 Task: Enable the option "Statistics" for "H.264/MPEG-4 Part 10/AVC encoder (x264).
Action: Mouse moved to (128, 18)
Screenshot: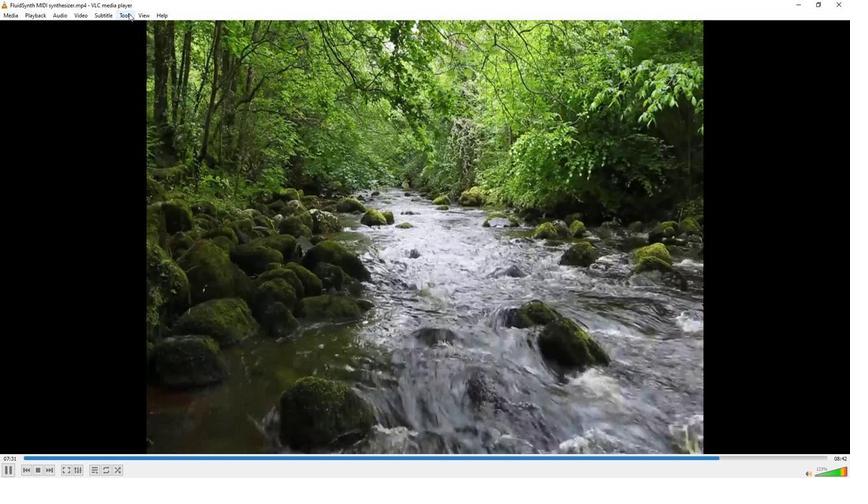 
Action: Mouse pressed left at (128, 18)
Screenshot: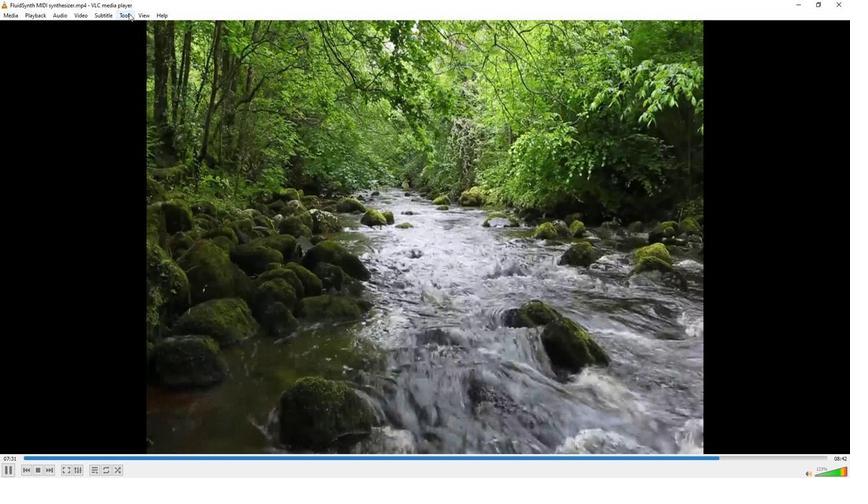 
Action: Mouse moved to (153, 121)
Screenshot: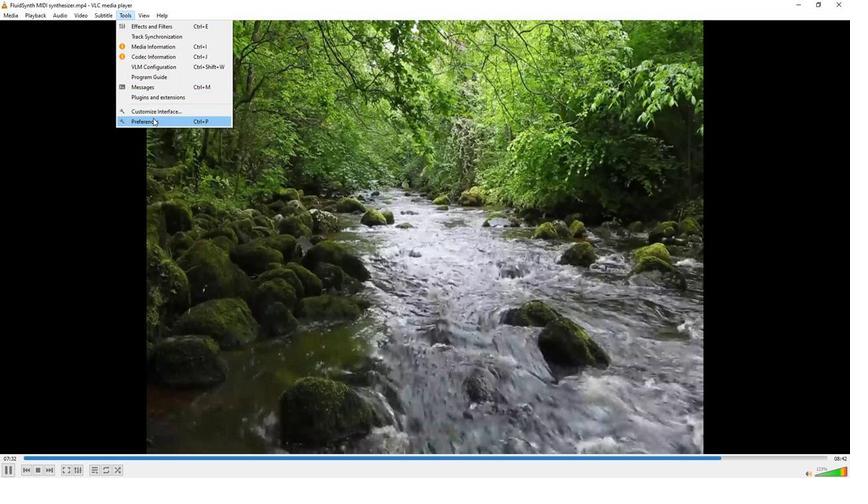
Action: Mouse pressed left at (153, 121)
Screenshot: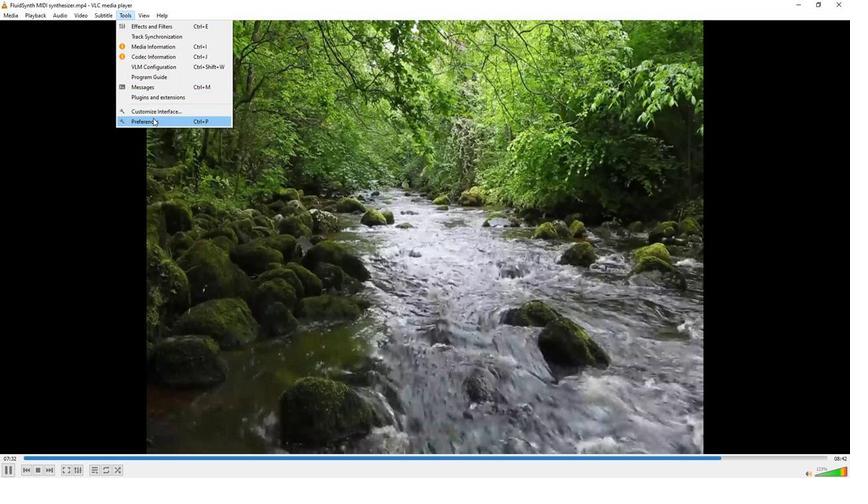 
Action: Mouse moved to (100, 369)
Screenshot: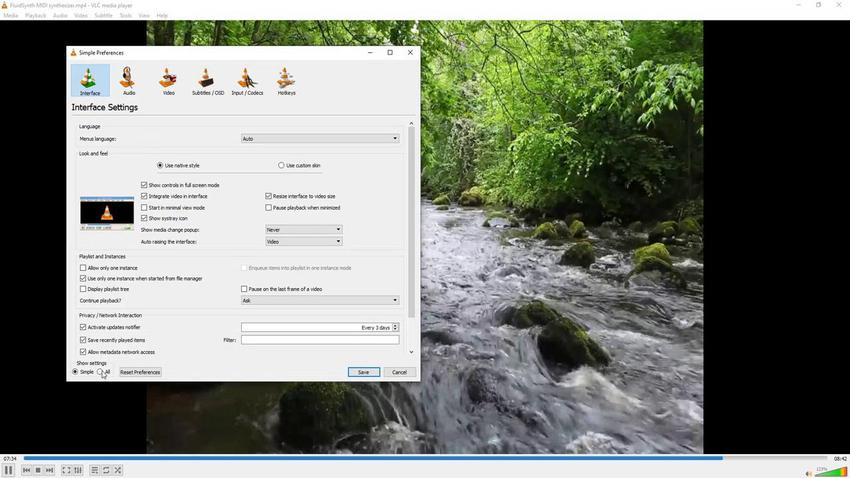 
Action: Mouse pressed left at (100, 369)
Screenshot: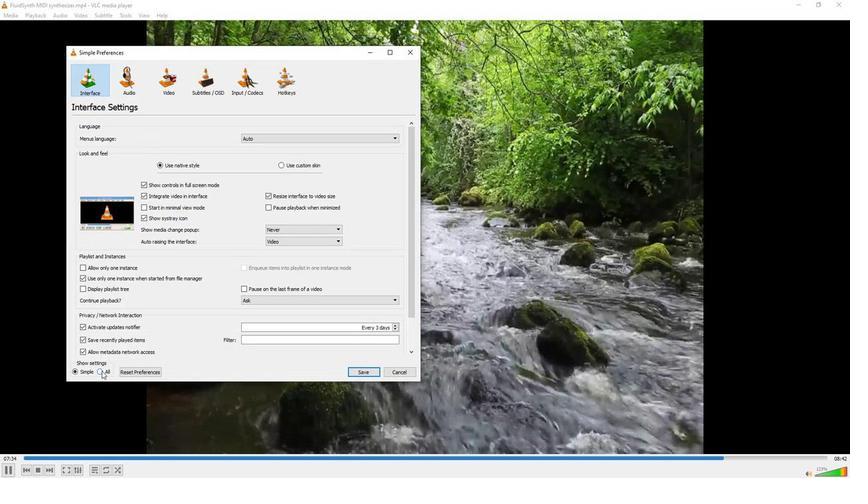
Action: Mouse moved to (86, 284)
Screenshot: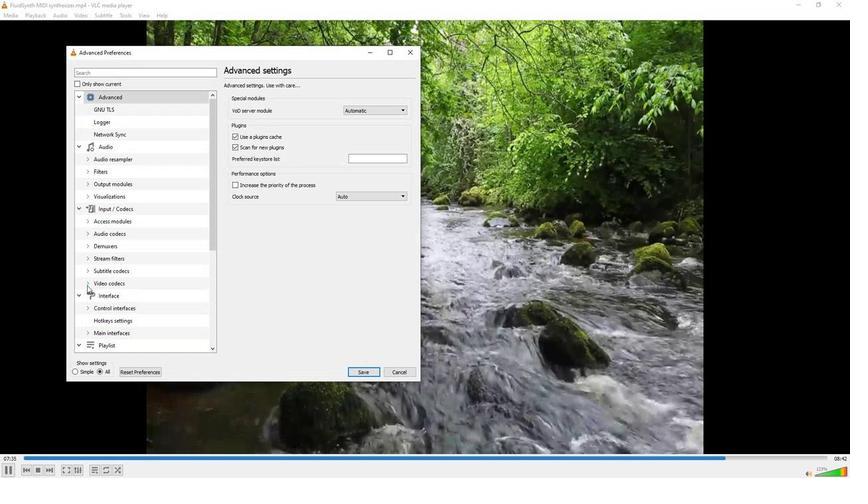 
Action: Mouse pressed left at (86, 284)
Screenshot: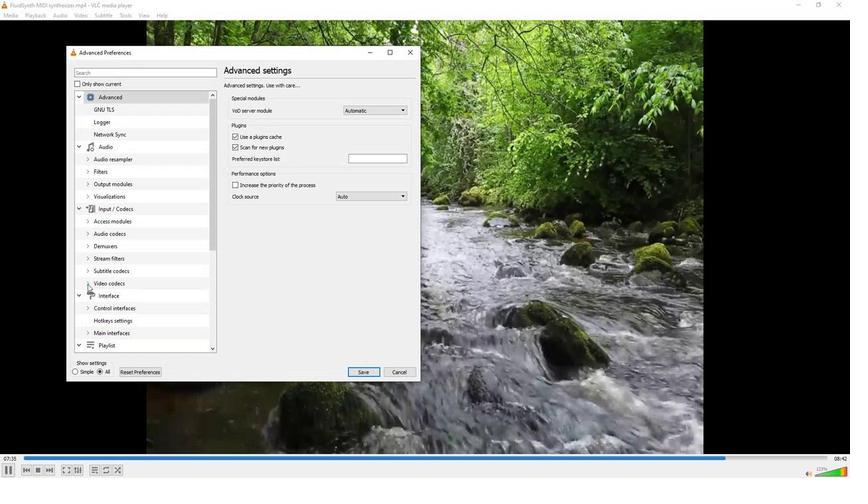 
Action: Mouse moved to (105, 325)
Screenshot: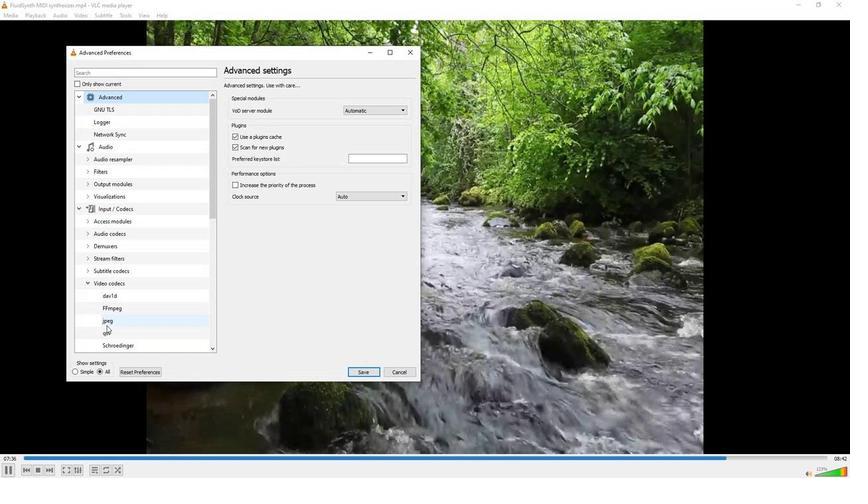 
Action: Mouse scrolled (105, 324) with delta (0, 0)
Screenshot: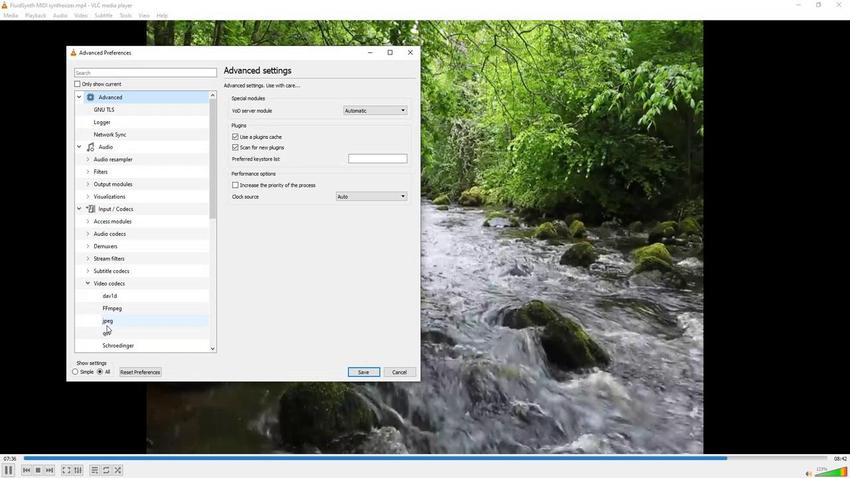 
Action: Mouse moved to (108, 344)
Screenshot: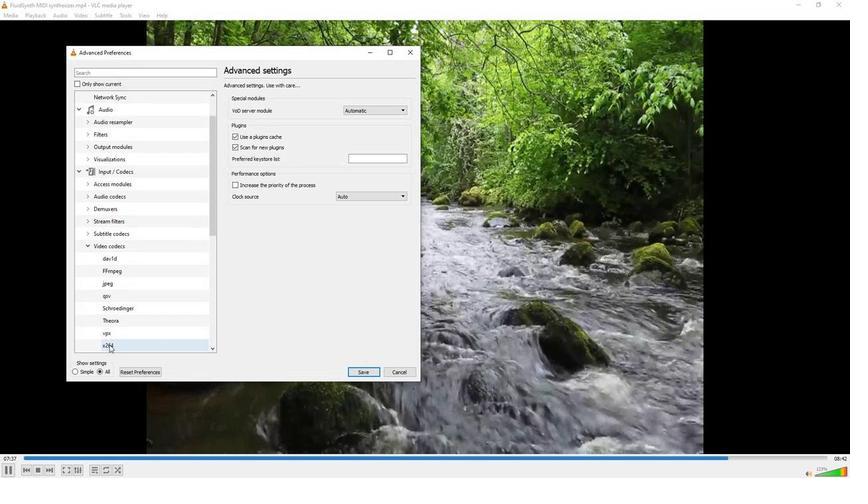 
Action: Mouse pressed left at (108, 344)
Screenshot: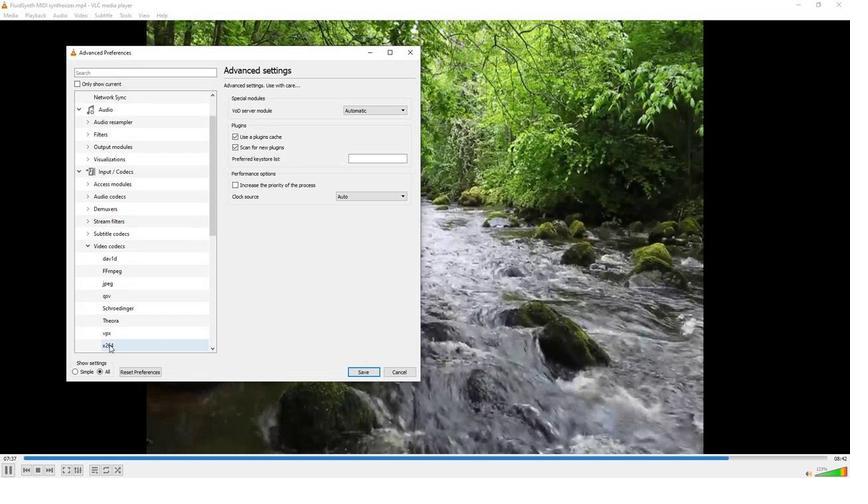 
Action: Mouse moved to (272, 269)
Screenshot: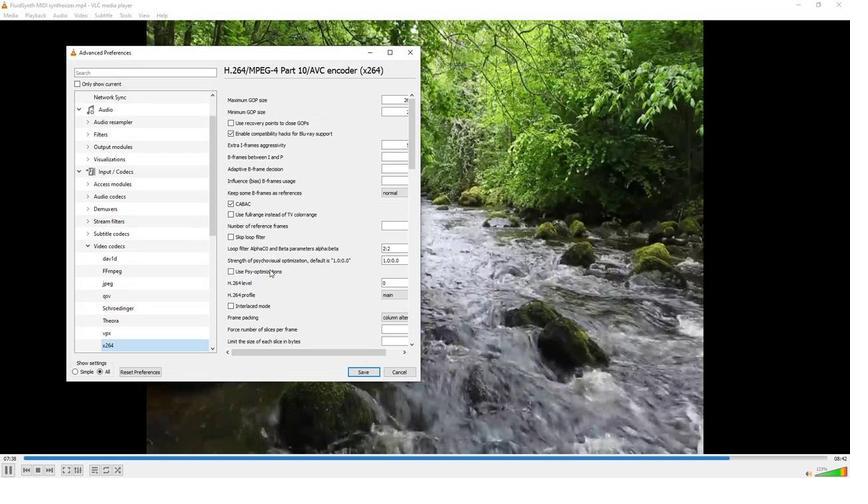 
Action: Mouse scrolled (272, 269) with delta (0, 0)
Screenshot: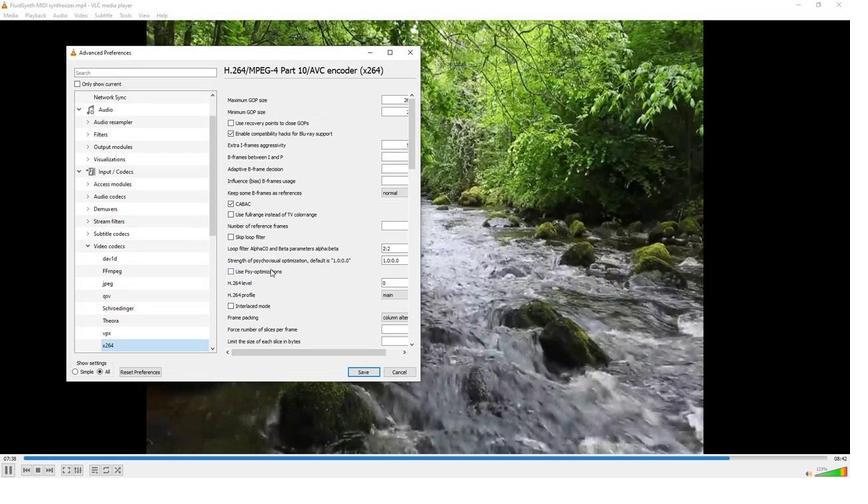 
Action: Mouse scrolled (272, 269) with delta (0, 0)
Screenshot: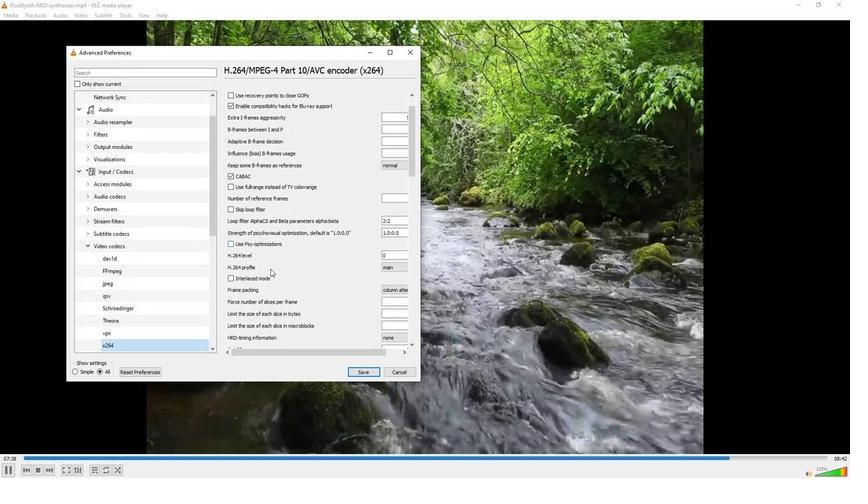 
Action: Mouse scrolled (272, 269) with delta (0, 0)
Screenshot: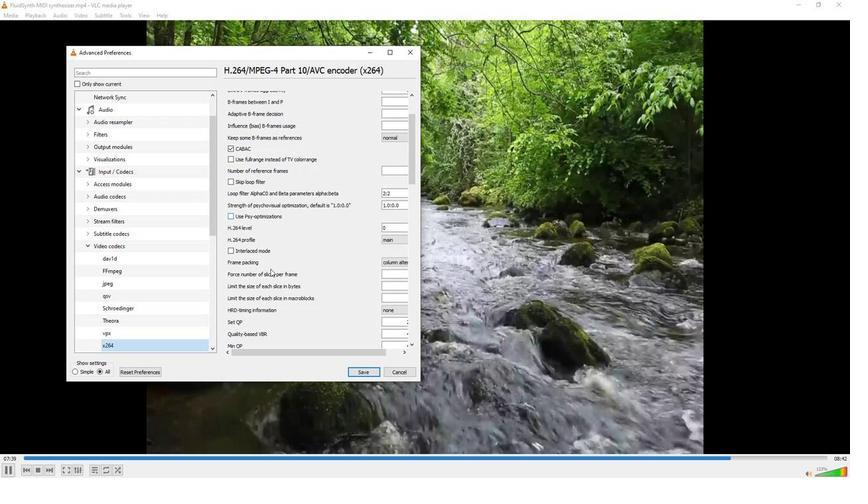 
Action: Mouse scrolled (272, 269) with delta (0, 0)
Screenshot: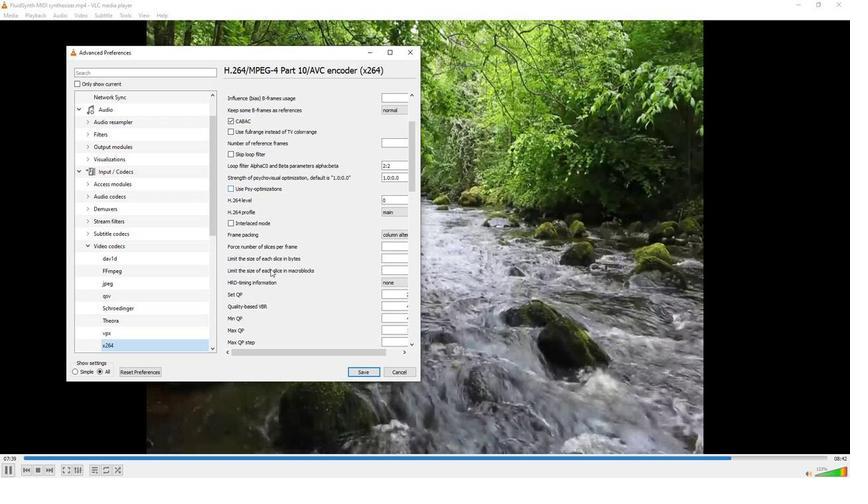 
Action: Mouse scrolled (272, 269) with delta (0, 0)
Screenshot: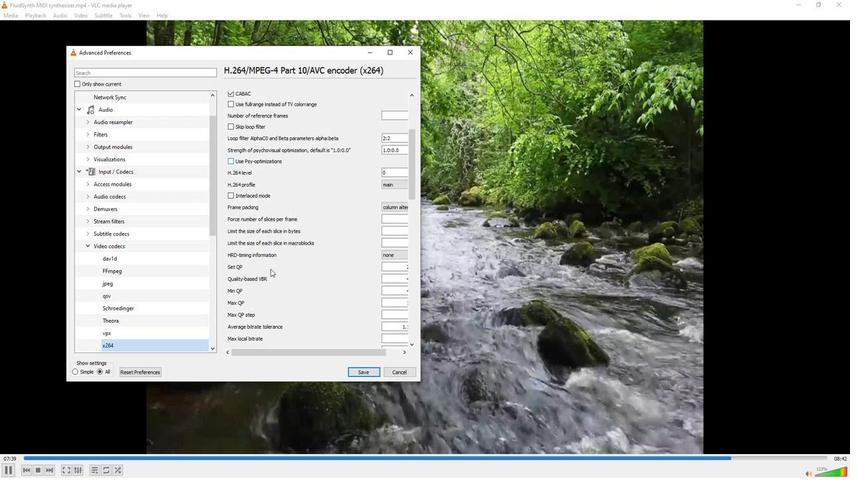 
Action: Mouse scrolled (272, 269) with delta (0, 0)
Screenshot: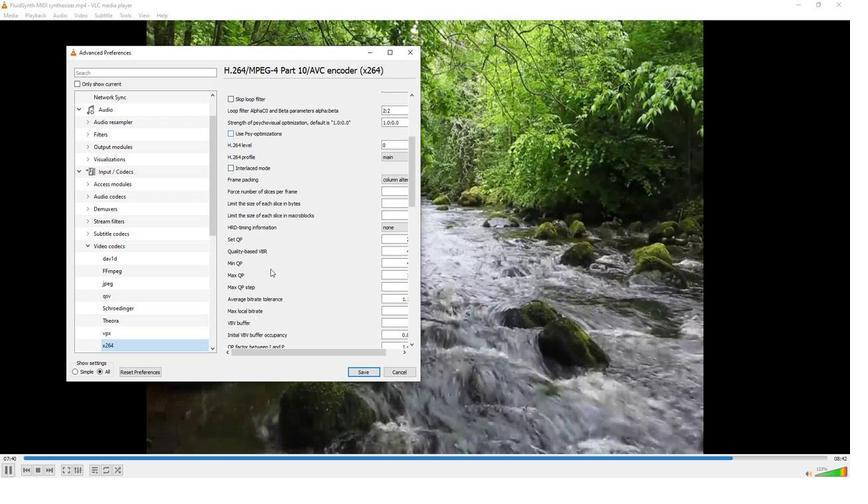 
Action: Mouse scrolled (272, 269) with delta (0, 0)
Screenshot: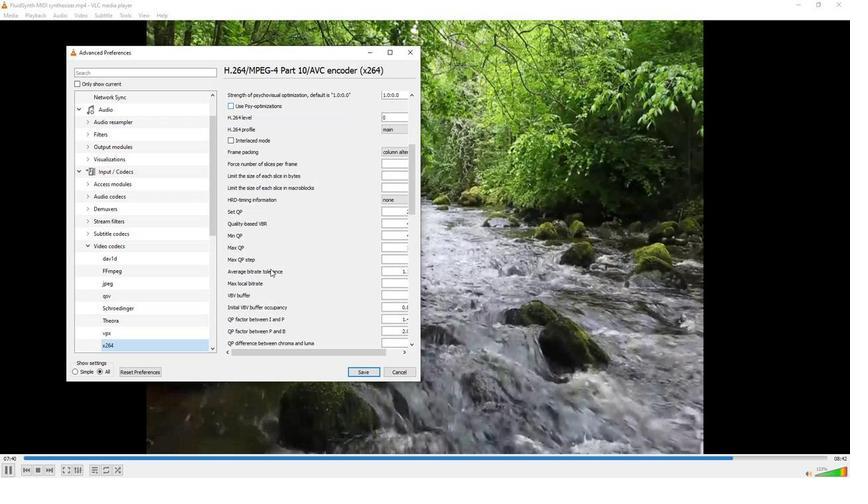 
Action: Mouse scrolled (272, 269) with delta (0, 0)
Screenshot: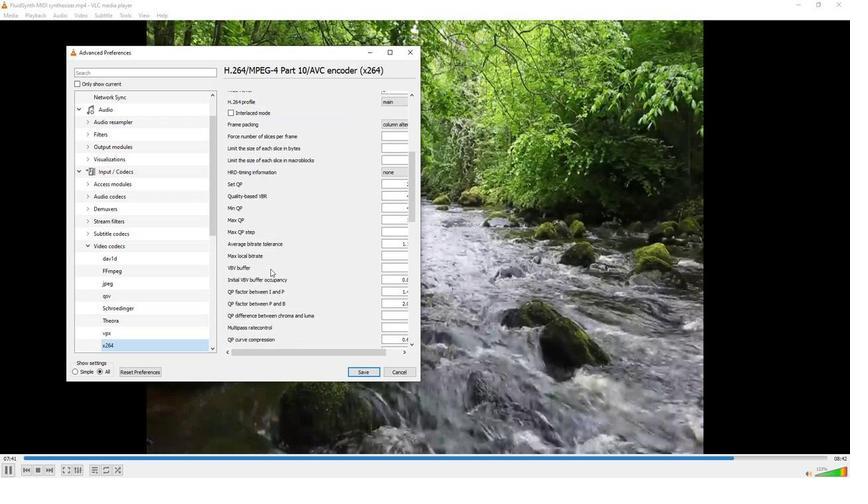 
Action: Mouse scrolled (272, 269) with delta (0, 0)
Screenshot: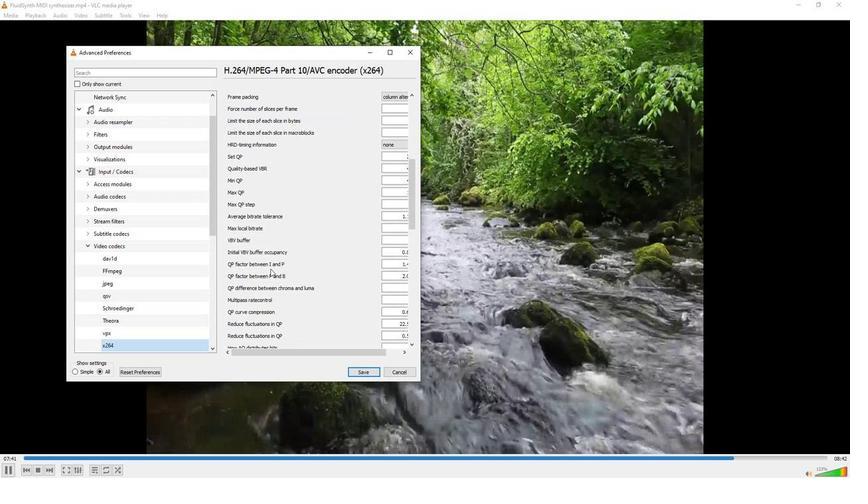 
Action: Mouse scrolled (272, 269) with delta (0, 0)
Screenshot: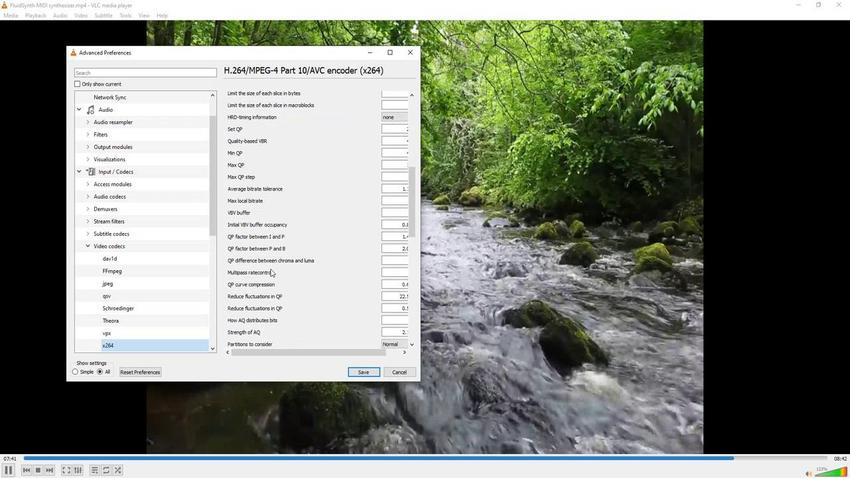 
Action: Mouse scrolled (272, 269) with delta (0, 0)
Screenshot: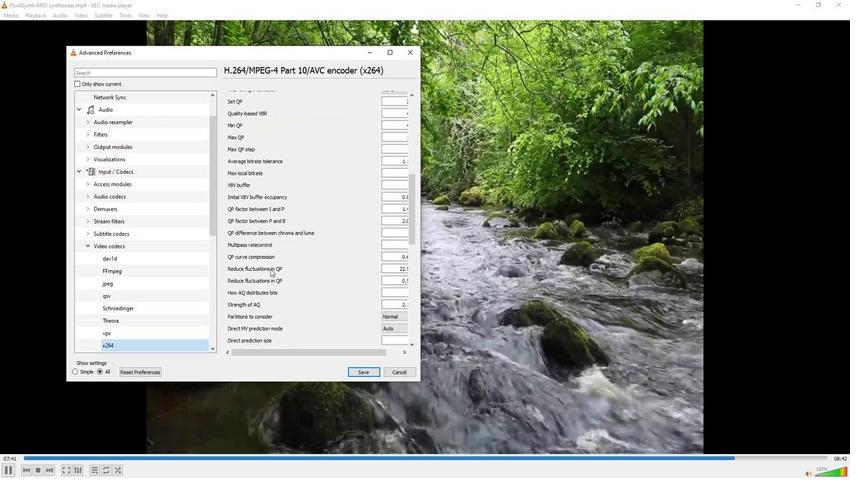 
Action: Mouse scrolled (272, 269) with delta (0, 0)
Screenshot: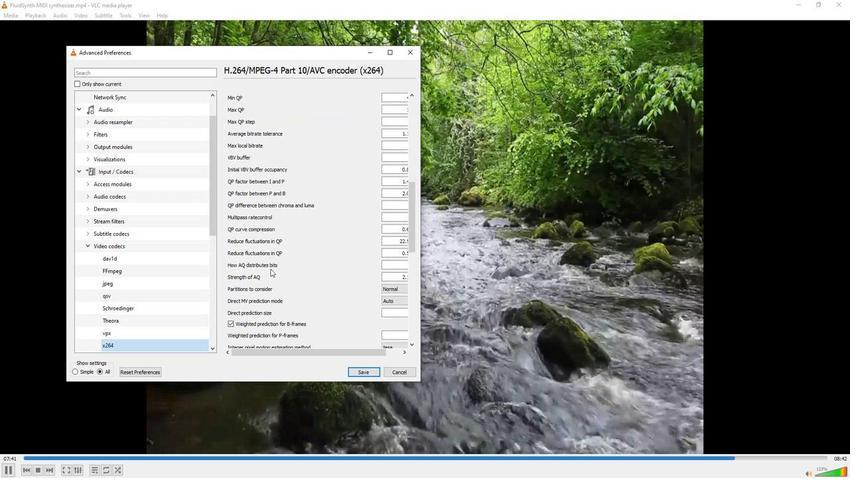 
Action: Mouse scrolled (272, 269) with delta (0, 0)
Screenshot: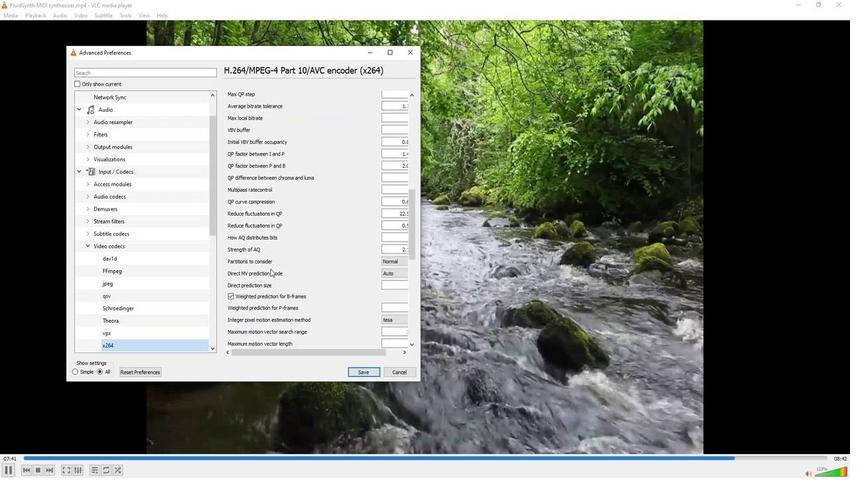 
Action: Mouse scrolled (272, 269) with delta (0, 0)
Screenshot: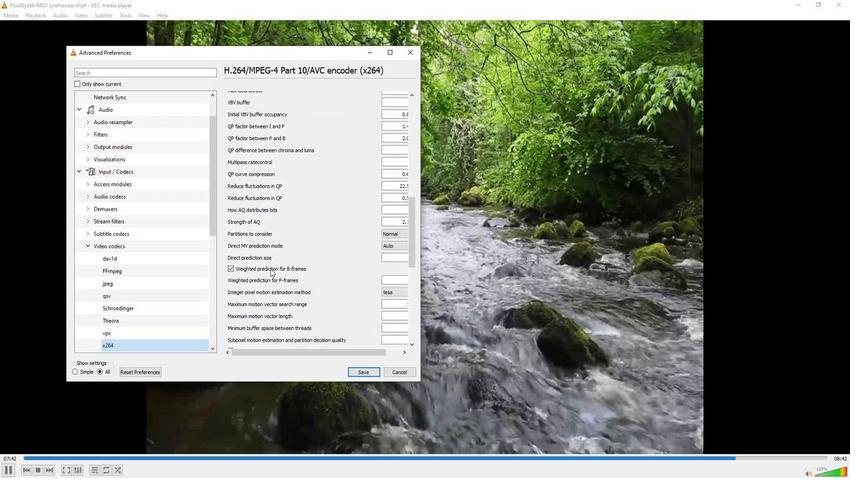 
Action: Mouse scrolled (272, 269) with delta (0, 0)
Screenshot: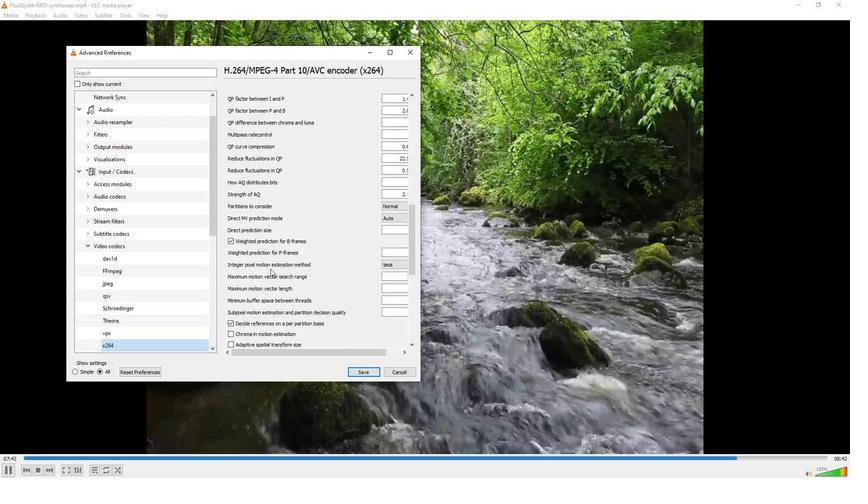 
Action: Mouse scrolled (272, 269) with delta (0, 0)
Screenshot: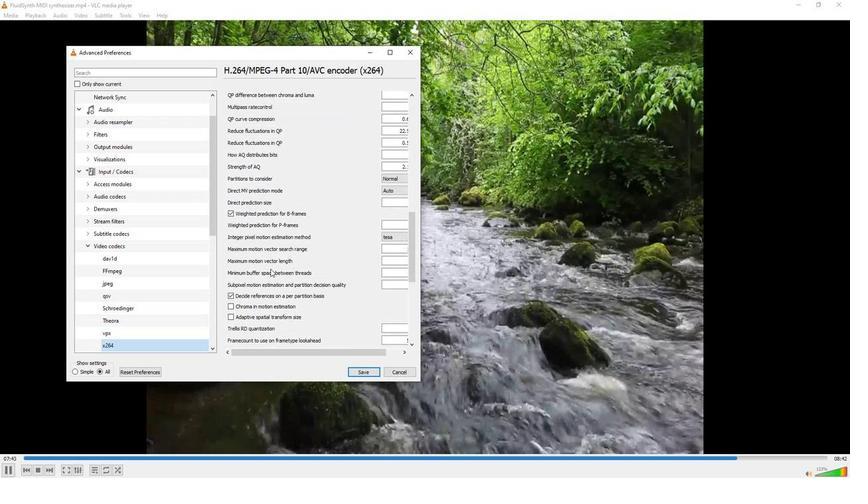 
Action: Mouse scrolled (272, 269) with delta (0, 0)
Screenshot: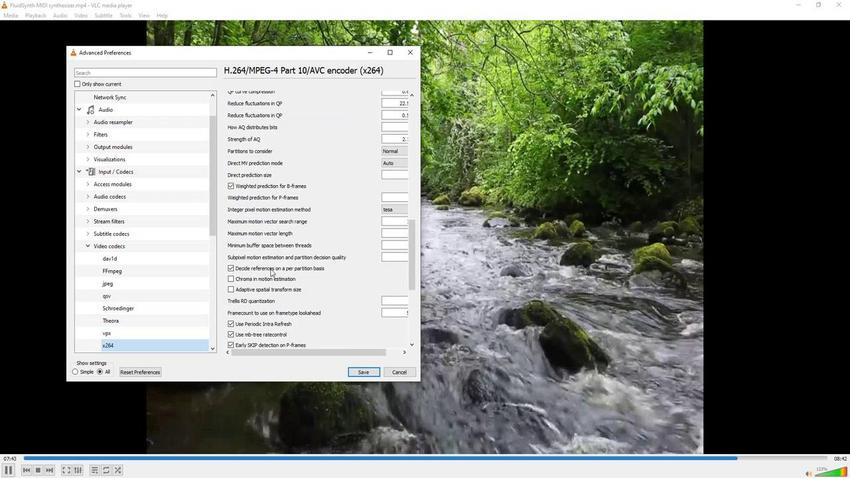 
Action: Mouse scrolled (272, 269) with delta (0, 0)
Screenshot: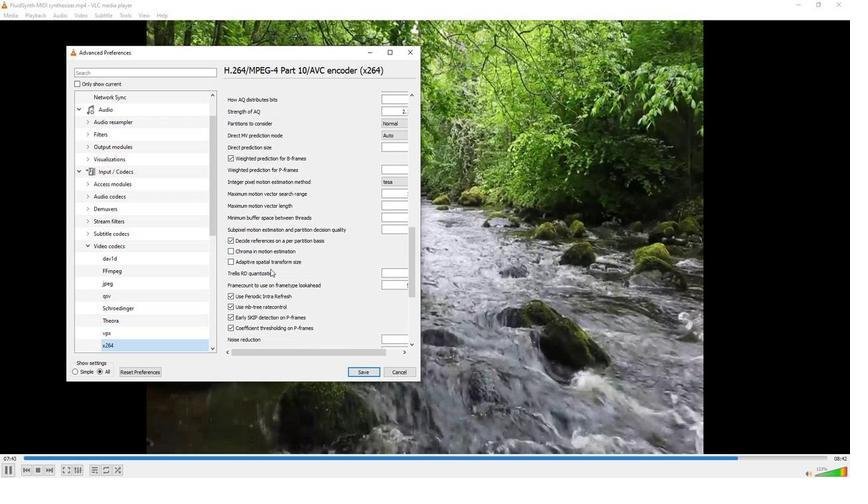 
Action: Mouse scrolled (272, 269) with delta (0, 0)
Screenshot: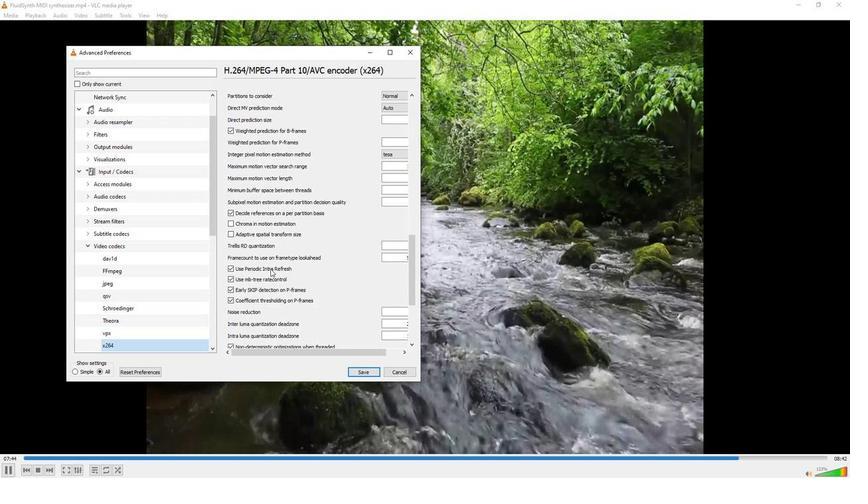 
Action: Mouse scrolled (272, 269) with delta (0, 0)
Screenshot: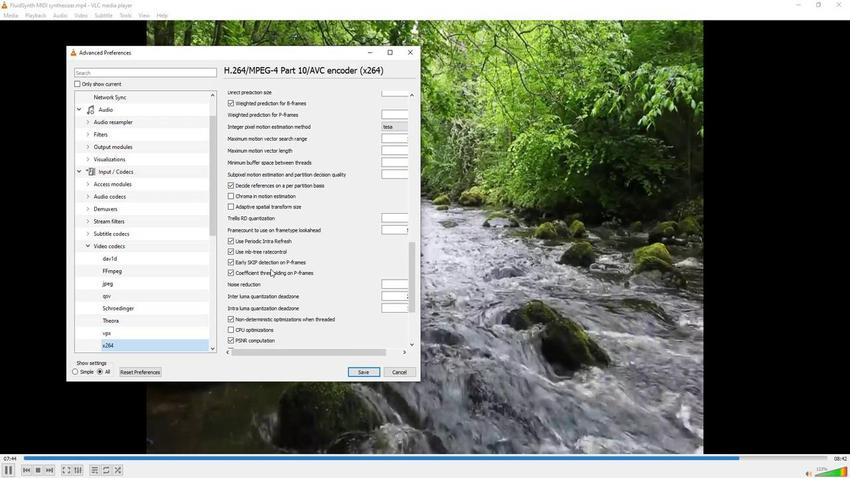 
Action: Mouse scrolled (272, 269) with delta (0, 0)
Screenshot: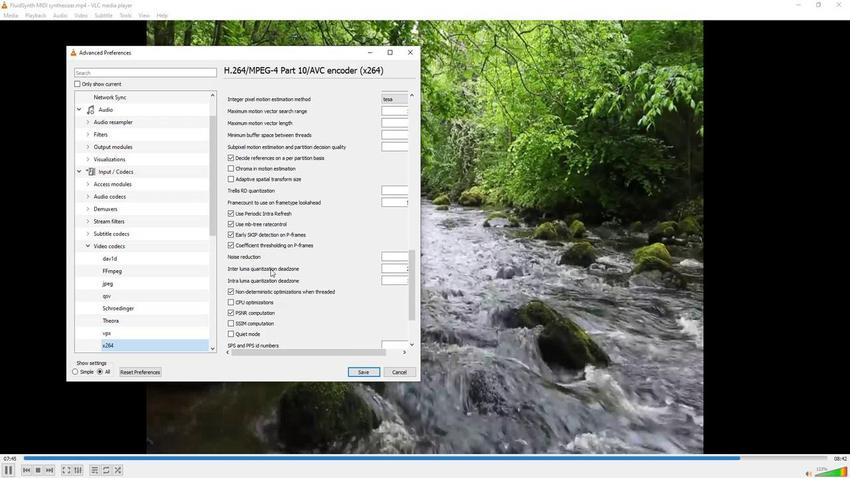 
Action: Mouse scrolled (272, 269) with delta (0, 0)
Screenshot: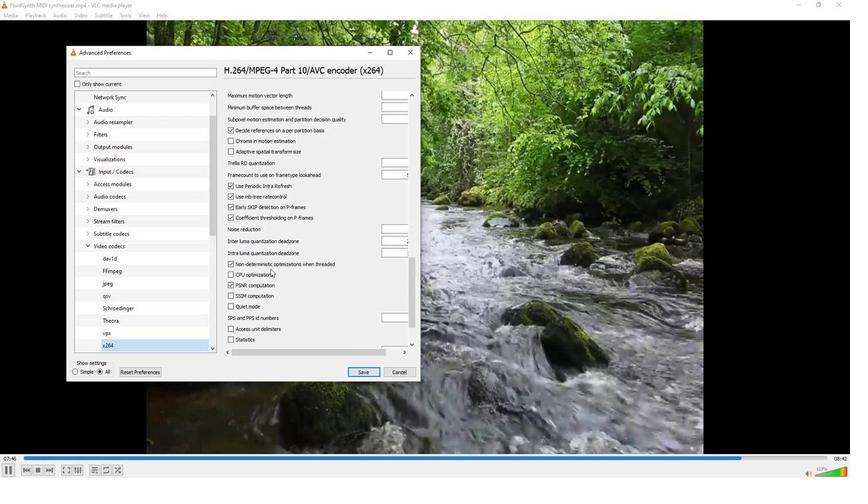 
Action: Mouse moved to (231, 313)
Screenshot: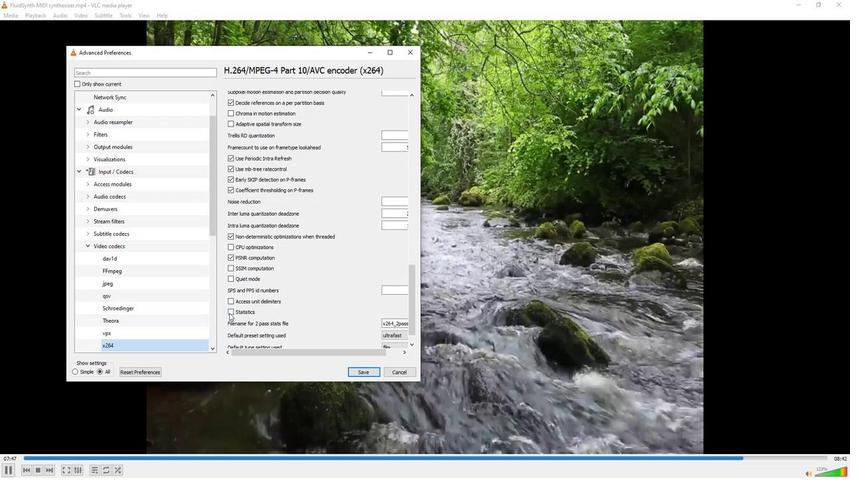 
Action: Mouse pressed left at (231, 313)
Screenshot: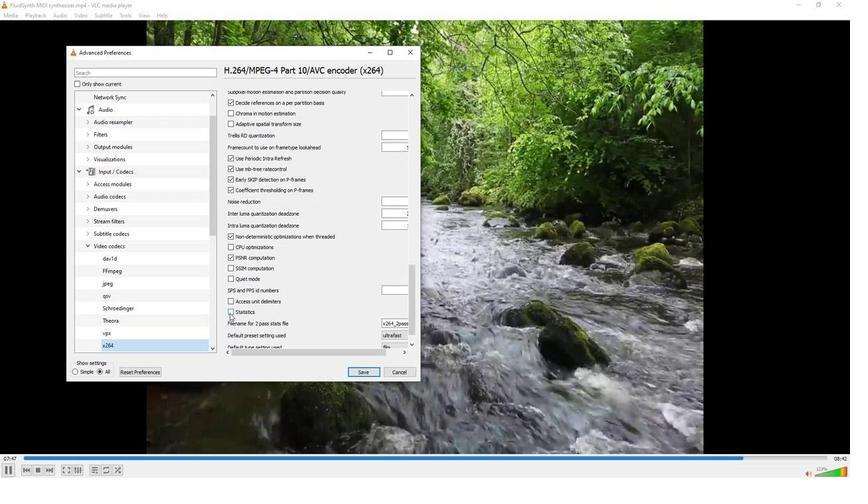 
Action: Mouse moved to (284, 315)
Screenshot: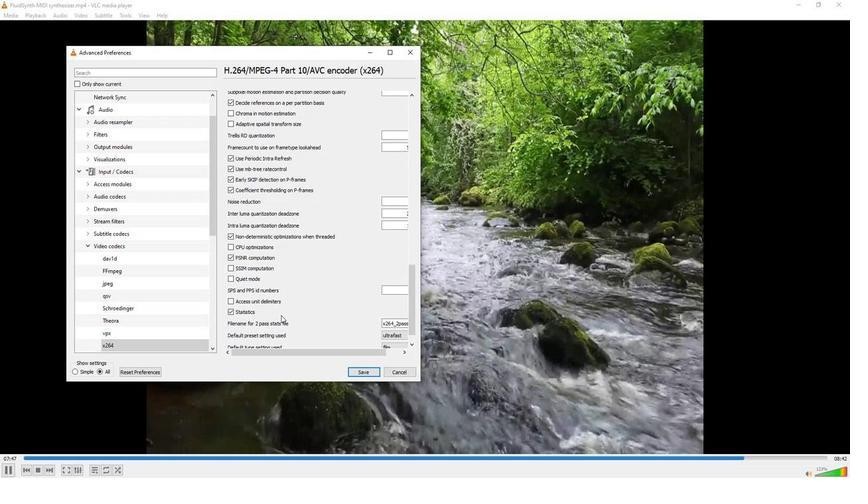 
